 Task: Add Attitude Herbal Musk Leaves Bar Body Soap to the cart.
Action: Mouse moved to (267, 123)
Screenshot: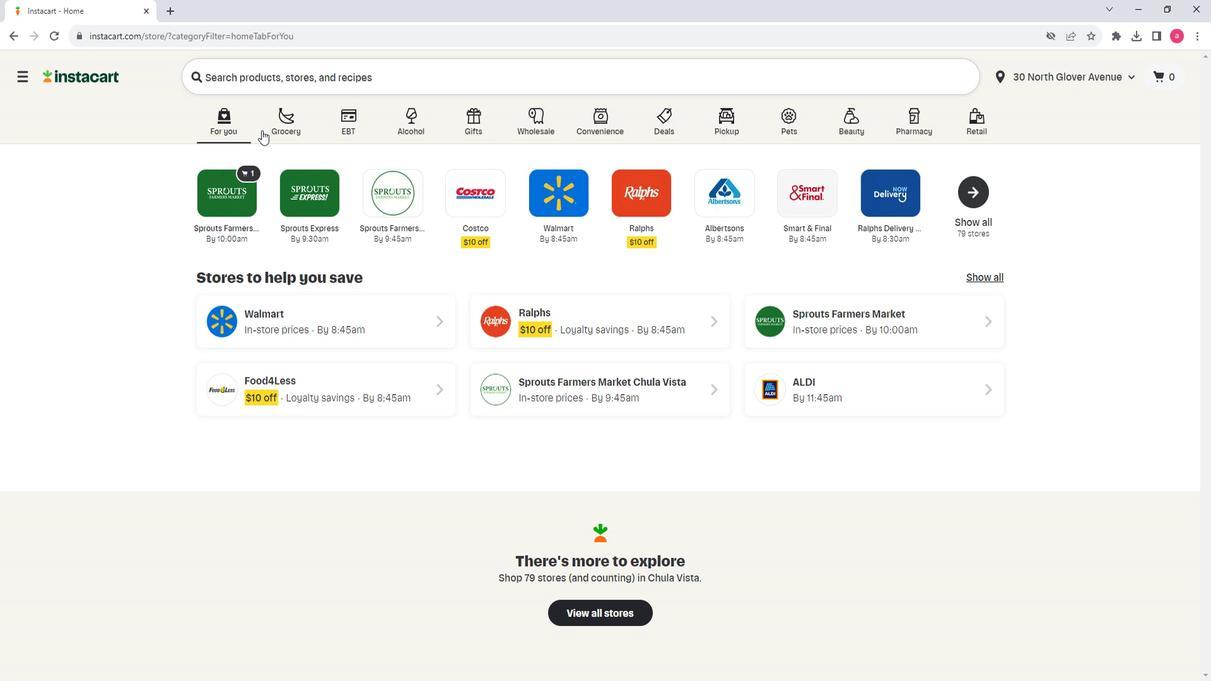 
Action: Mouse pressed left at (267, 123)
Screenshot: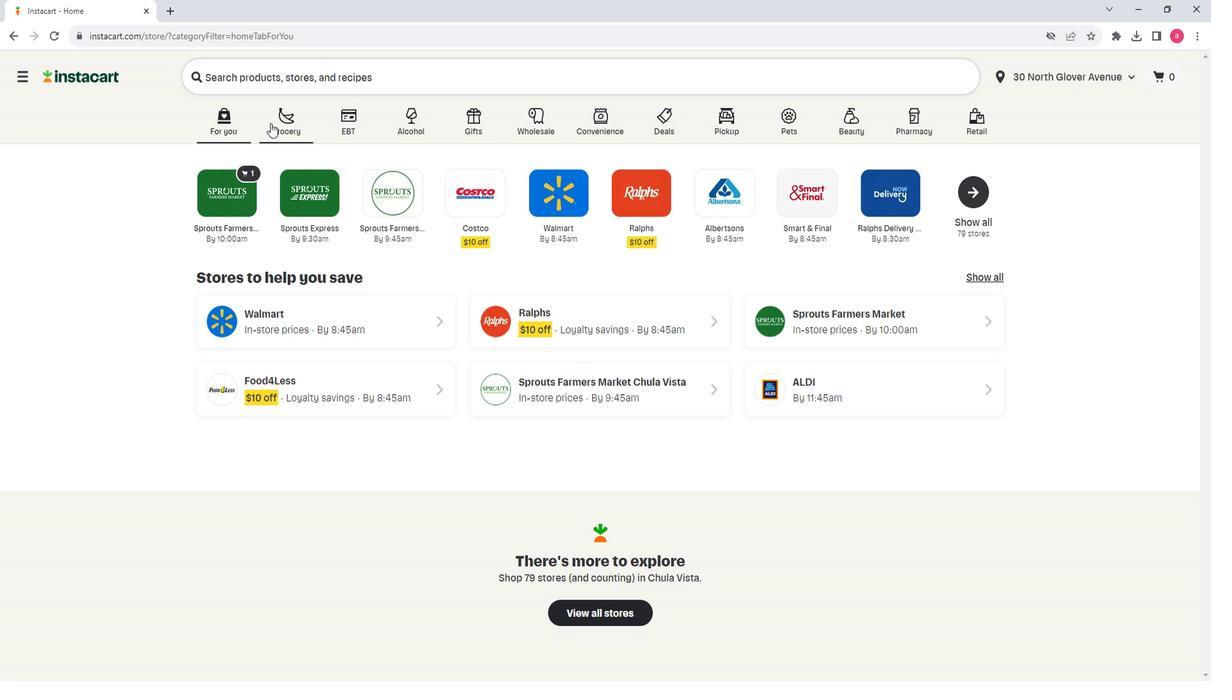 
Action: Mouse moved to (393, 357)
Screenshot: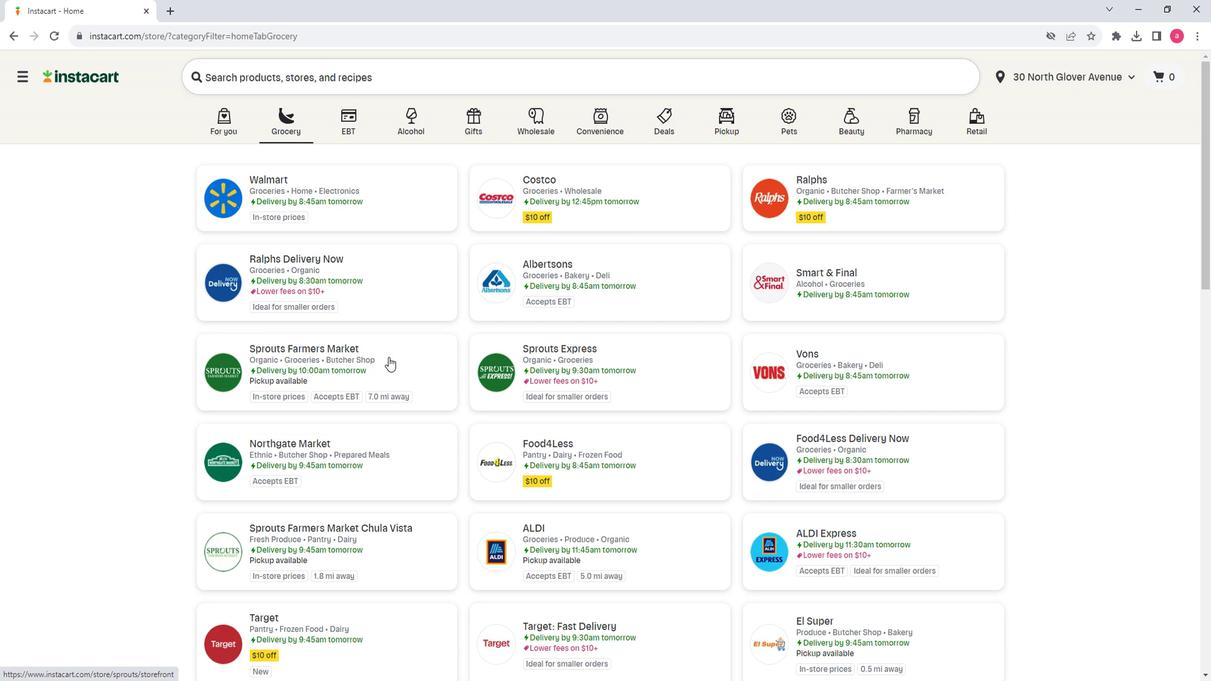 
Action: Mouse pressed left at (393, 357)
Screenshot: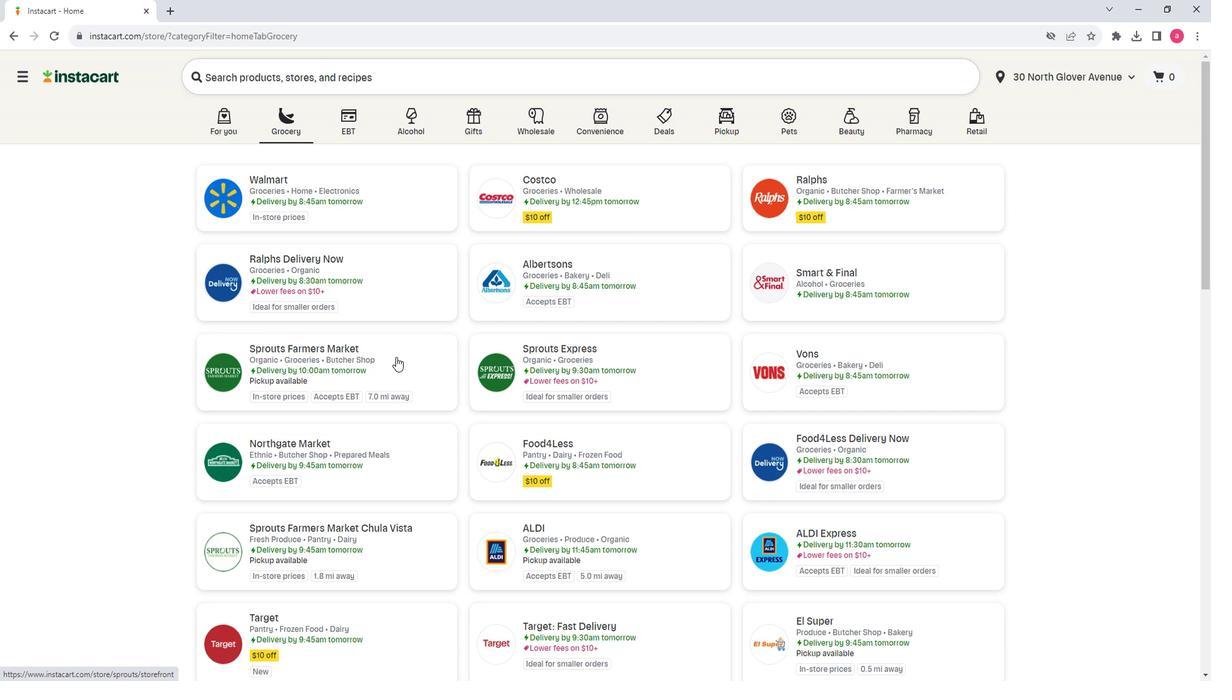 
Action: Mouse moved to (112, 360)
Screenshot: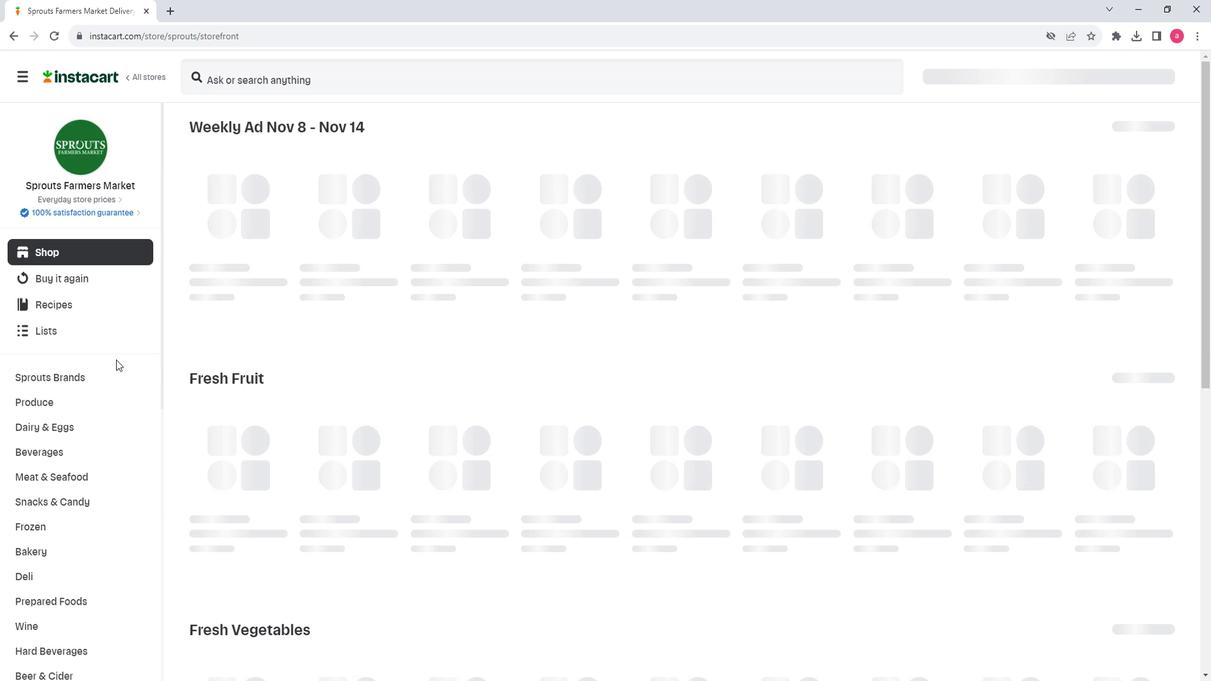 
Action: Mouse scrolled (112, 360) with delta (0, 0)
Screenshot: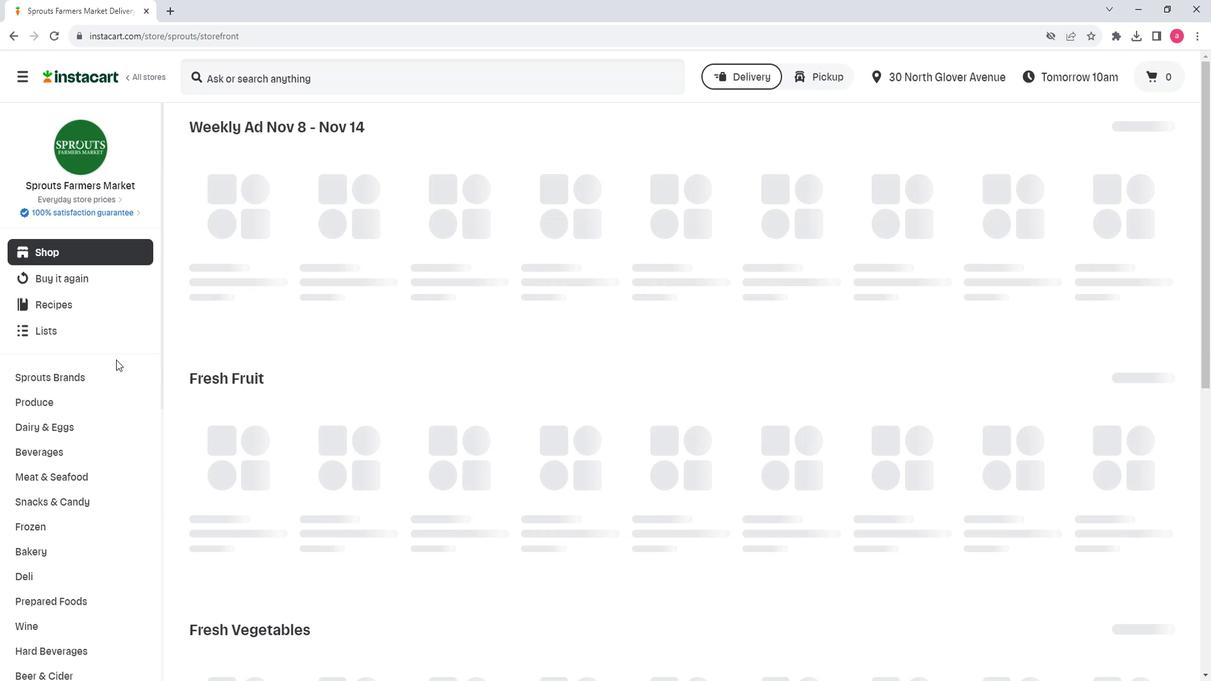 
Action: Mouse scrolled (112, 360) with delta (0, 0)
Screenshot: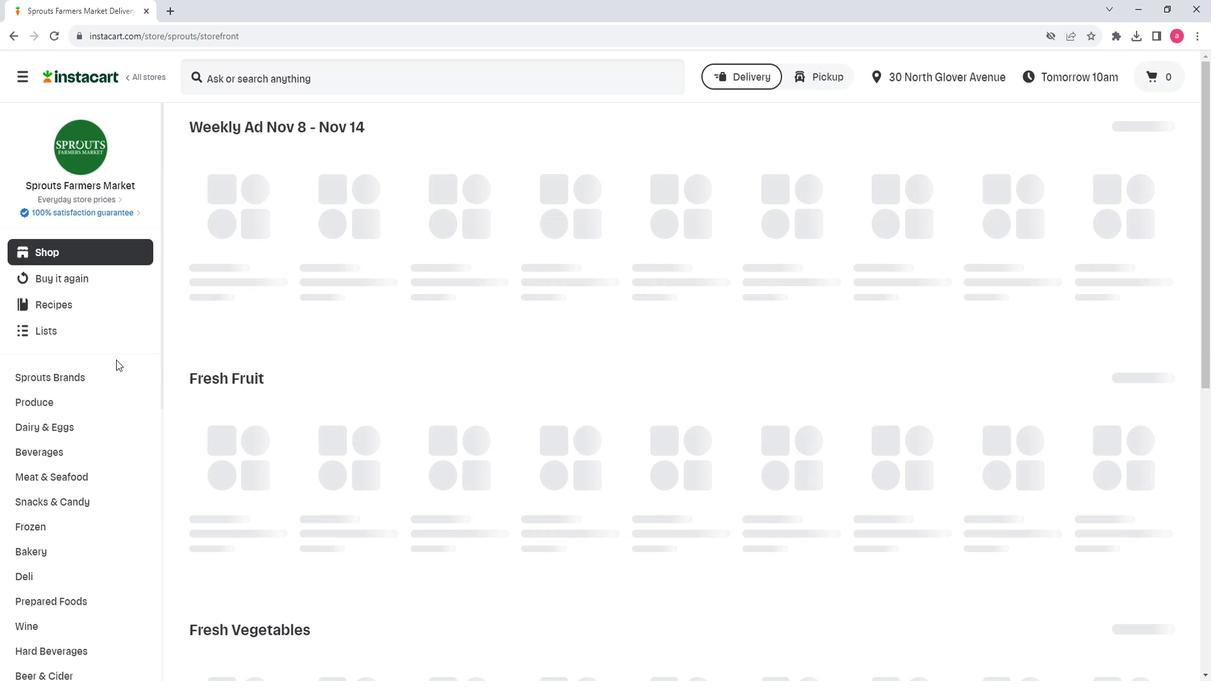 
Action: Mouse scrolled (112, 360) with delta (0, 0)
Screenshot: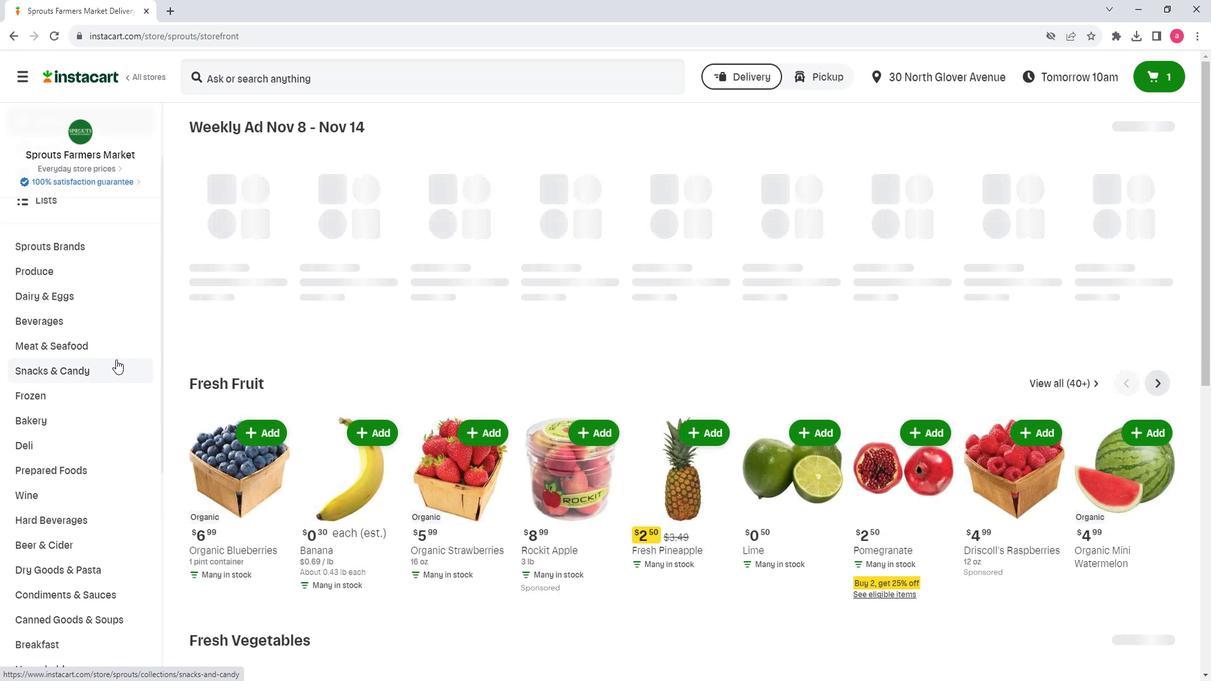 
Action: Mouse scrolled (112, 360) with delta (0, 0)
Screenshot: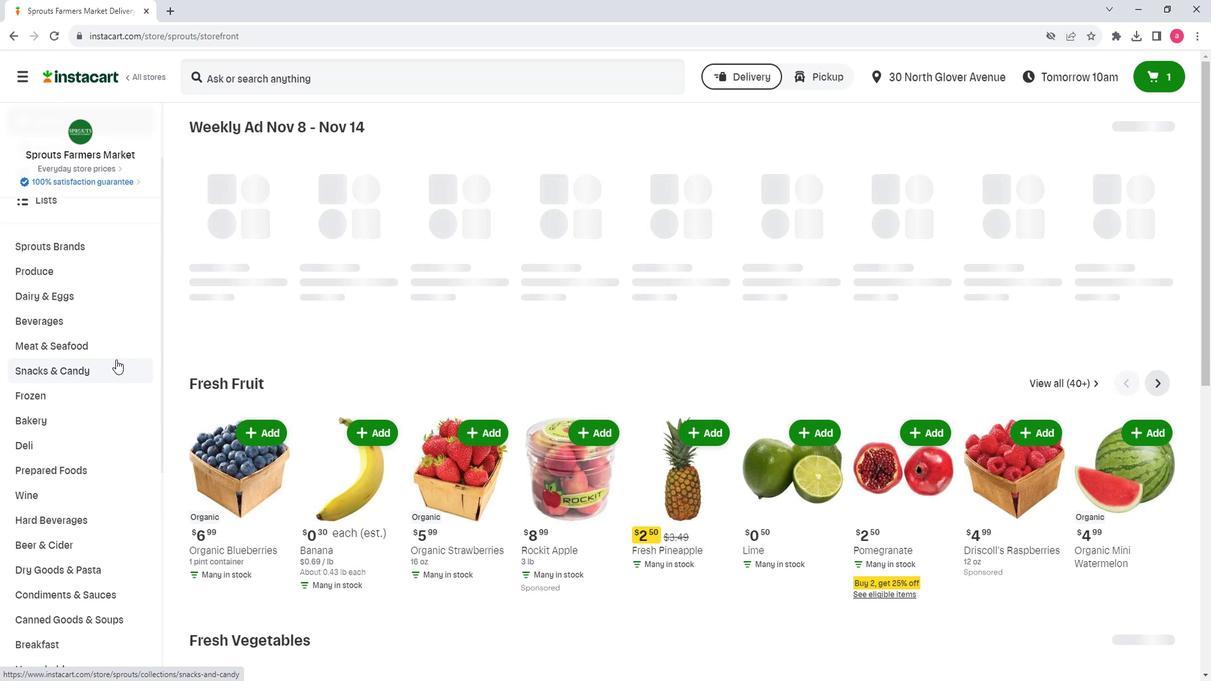 
Action: Mouse moved to (109, 430)
Screenshot: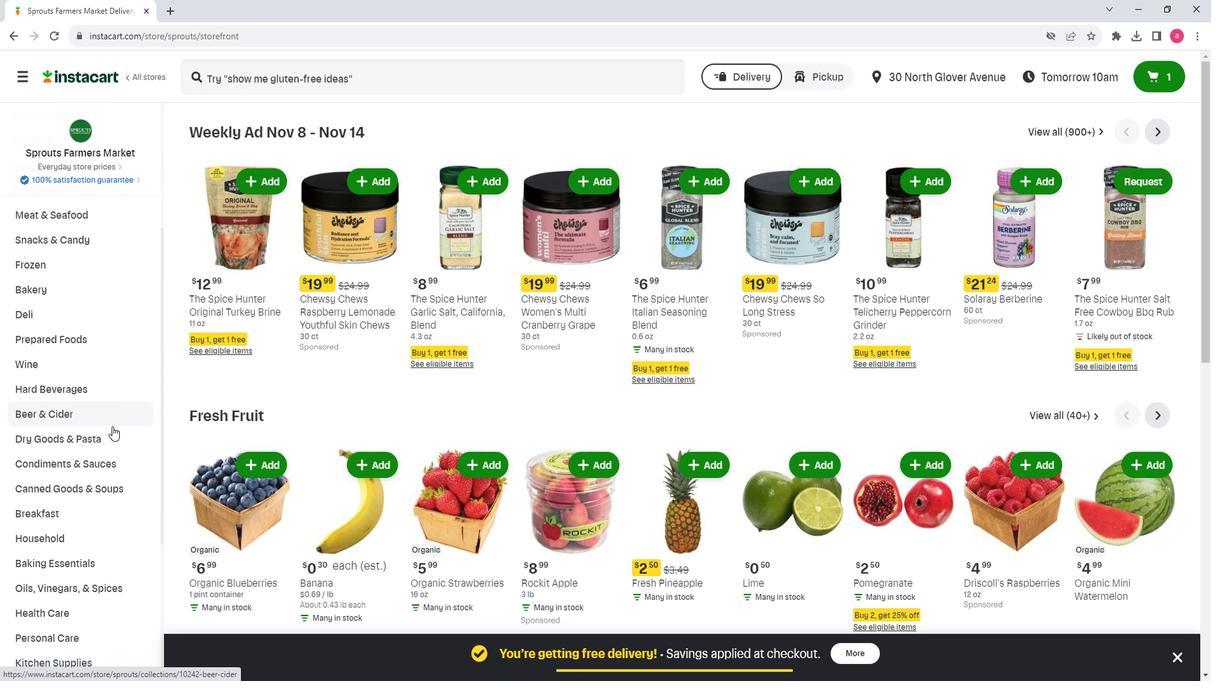 
Action: Mouse scrolled (109, 429) with delta (0, 0)
Screenshot: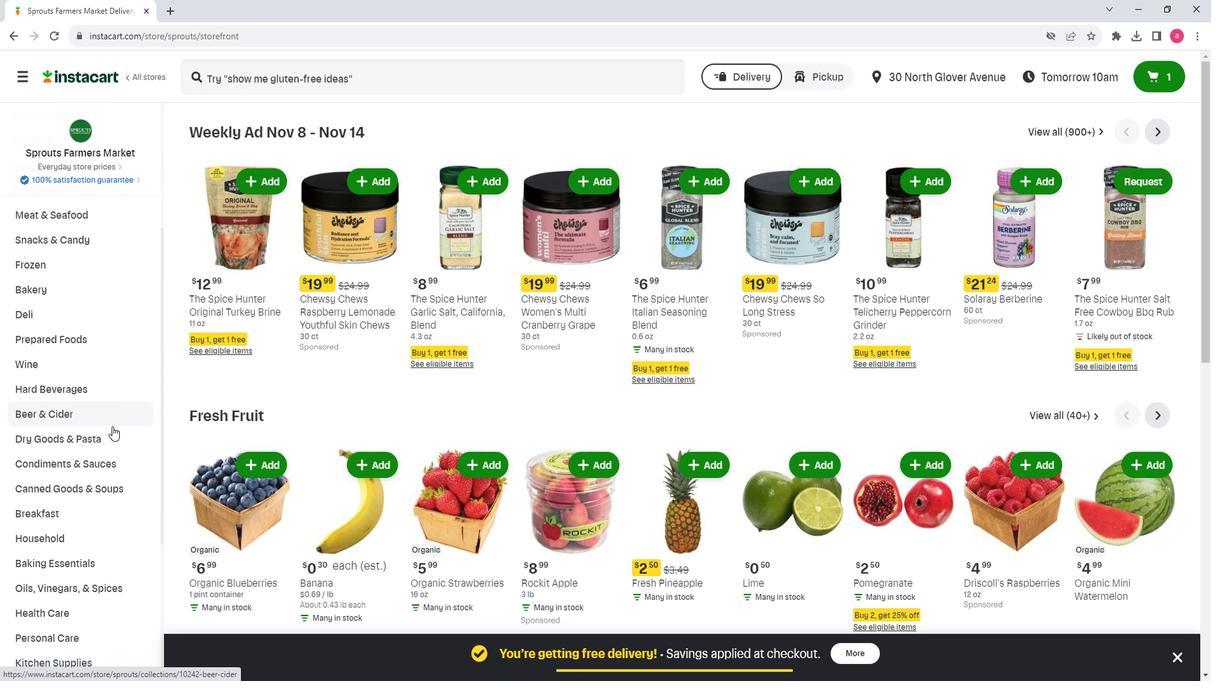 
Action: Mouse moved to (85, 574)
Screenshot: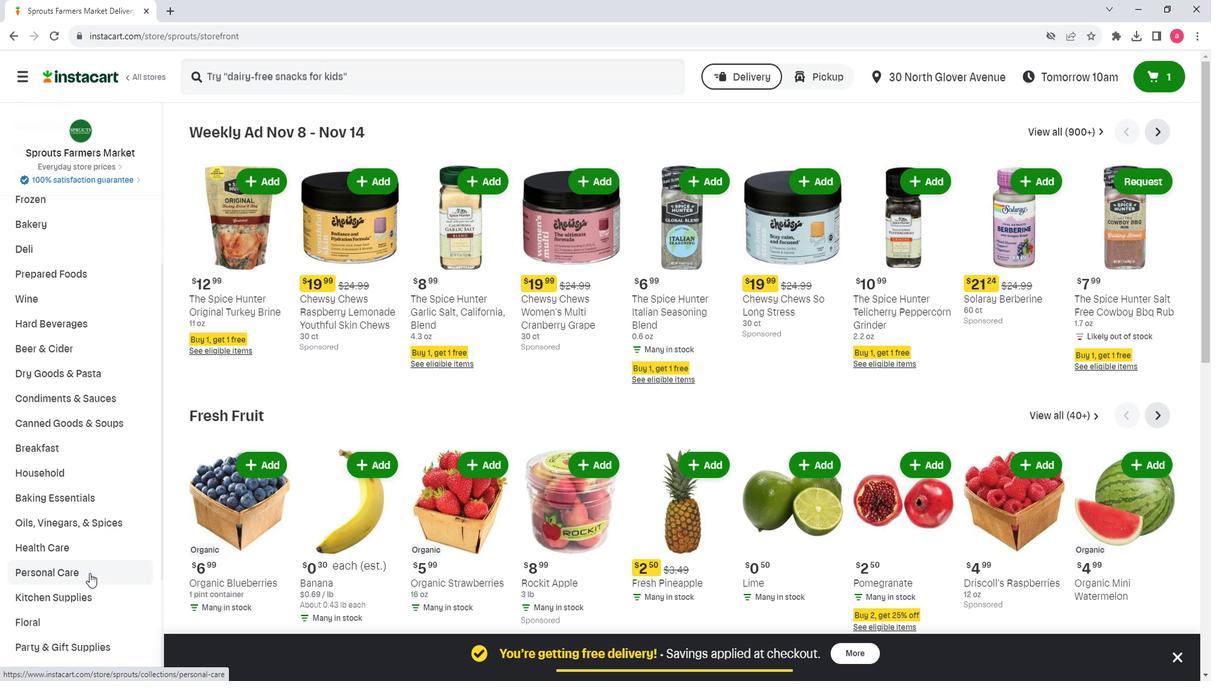
Action: Mouse pressed left at (85, 574)
Screenshot: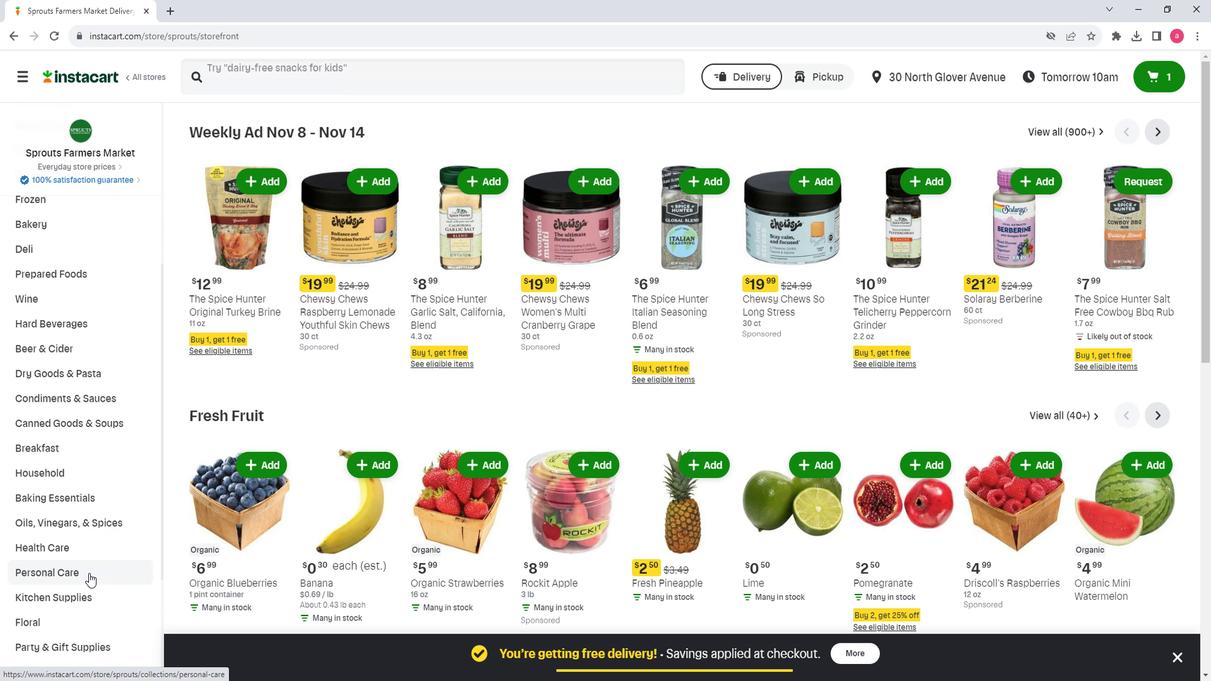 
Action: Mouse moved to (300, 171)
Screenshot: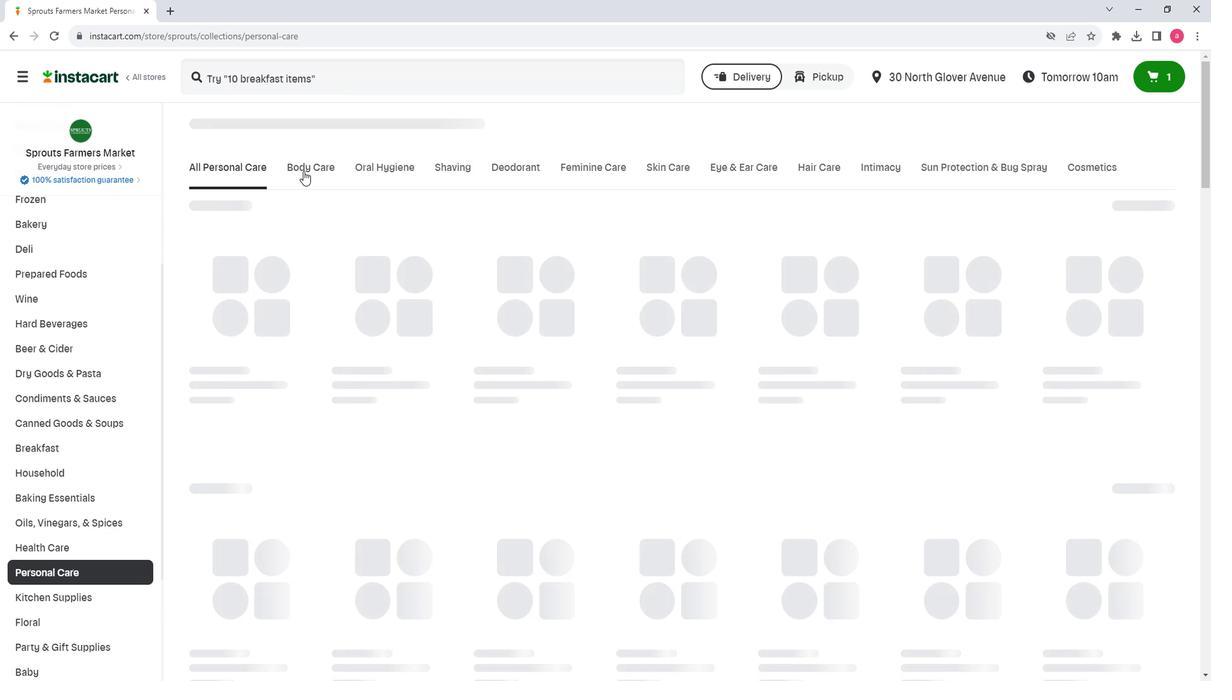 
Action: Mouse pressed left at (300, 171)
Screenshot: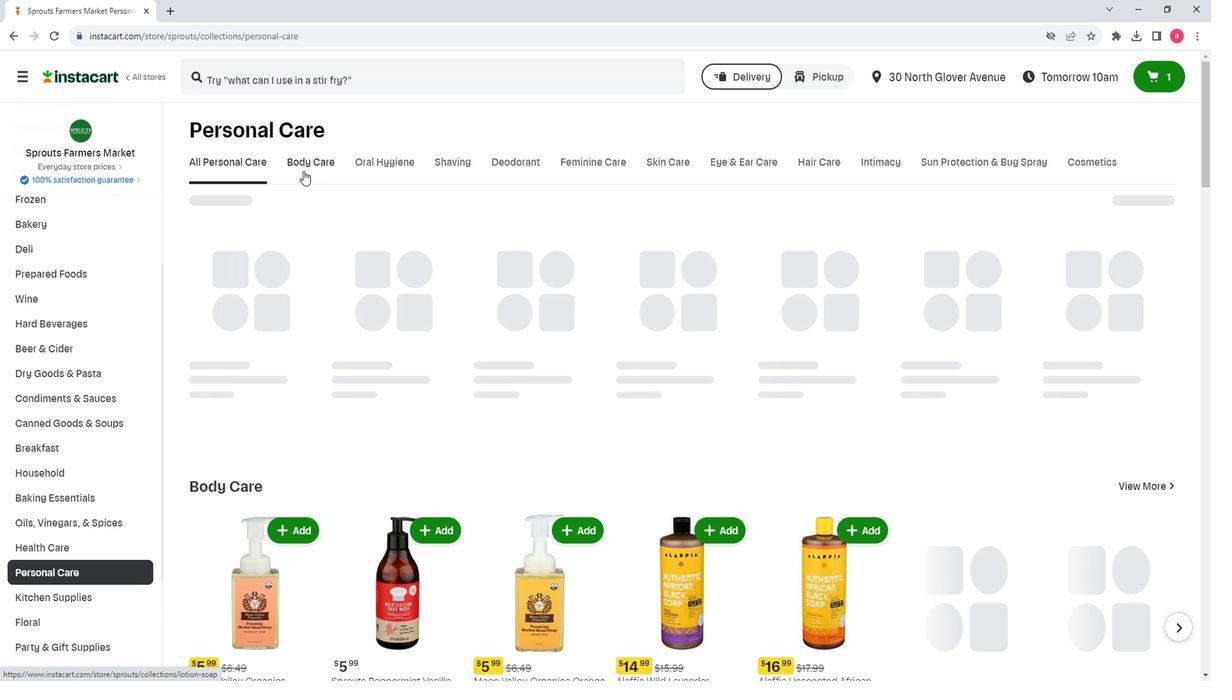 
Action: Mouse moved to (330, 225)
Screenshot: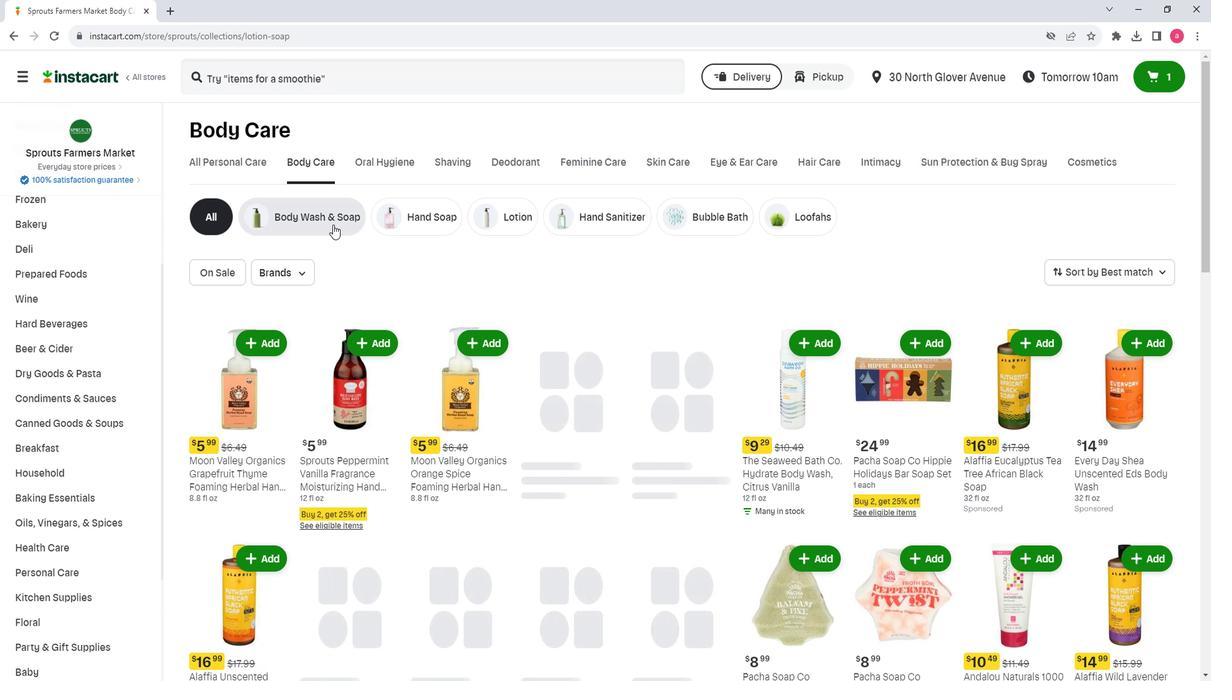 
Action: Mouse pressed left at (330, 225)
Screenshot: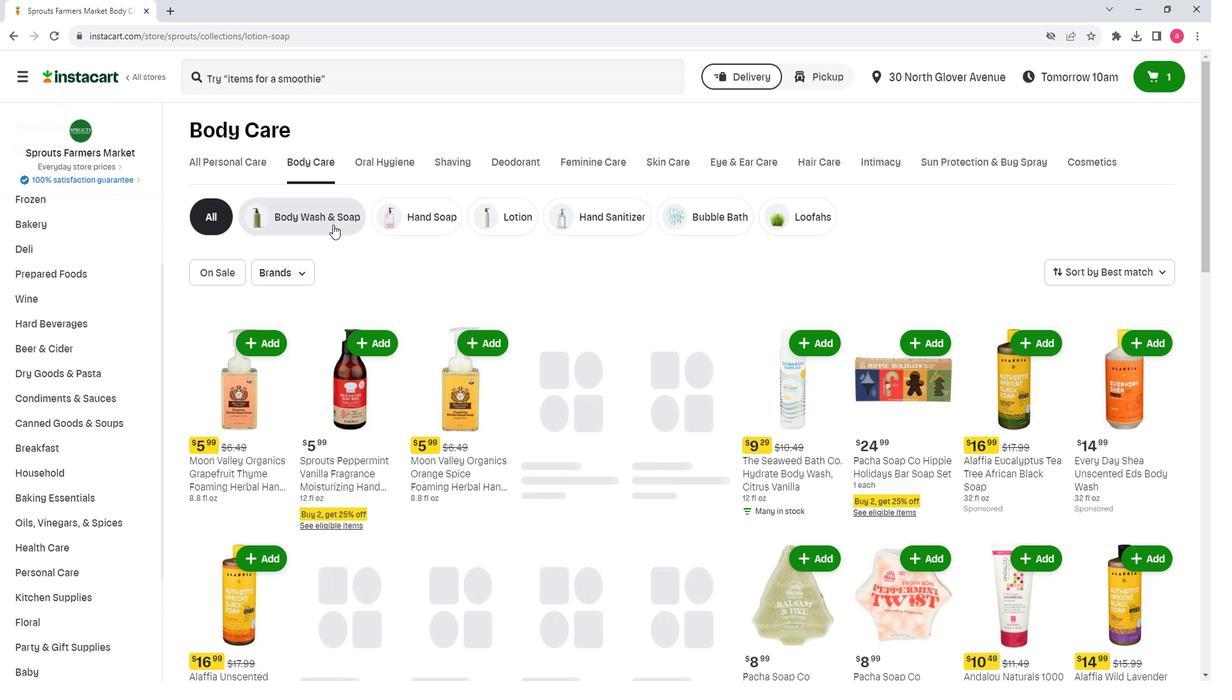 
Action: Mouse moved to (248, 80)
Screenshot: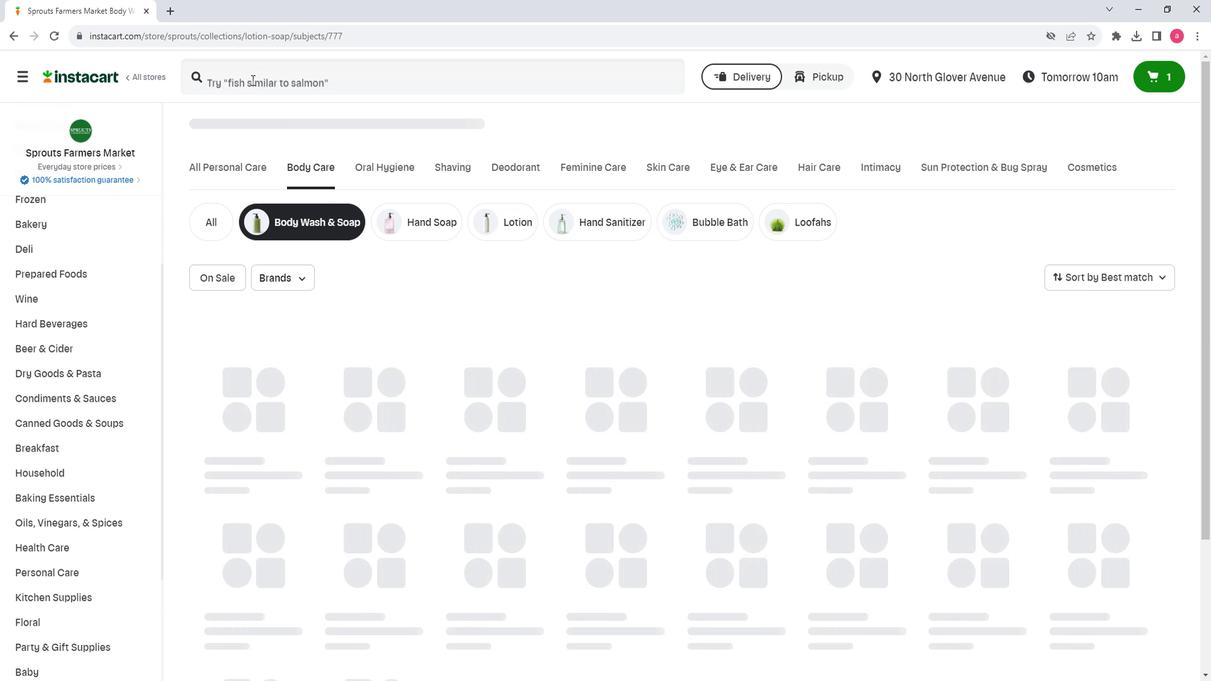 
Action: Mouse pressed left at (248, 80)
Screenshot: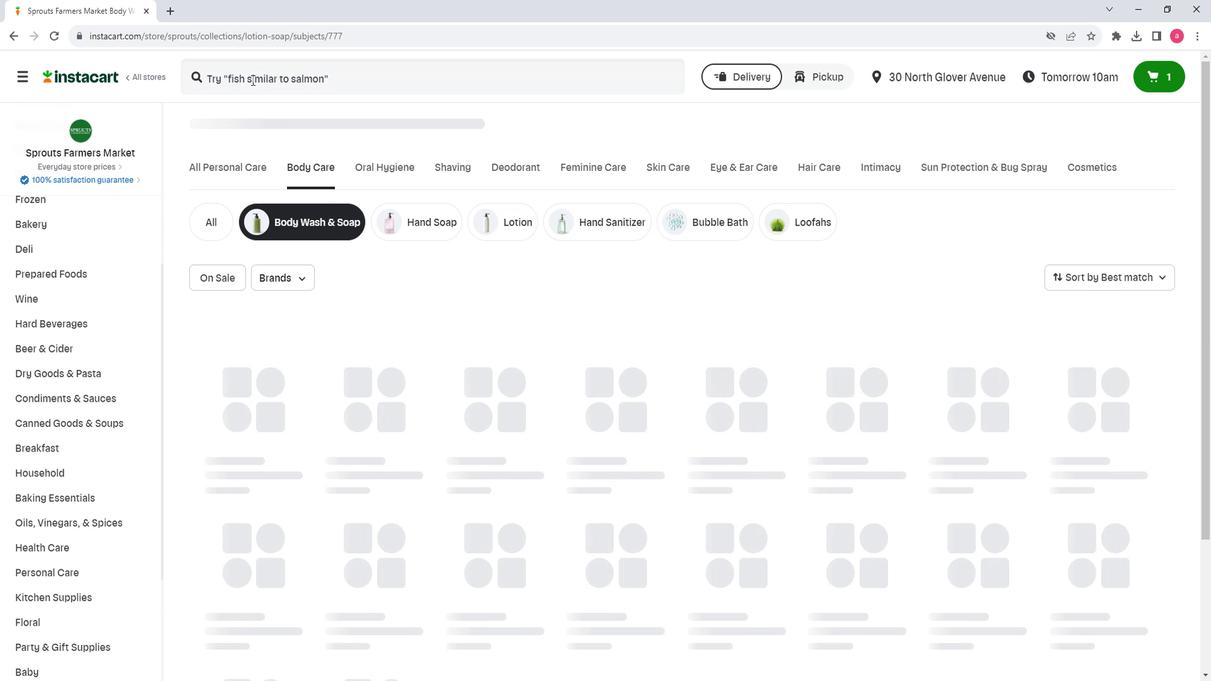 
Action: Key pressed <Key.shift>Attitude<Key.space><Key.shift><Key.shift><Key.shift><Key.shift><Key.shift><Key.shift><Key.shift><Key.shift><Key.shift><Key.shift><Key.shift><Key.shift><Key.shift><Key.shift>Herb
Screenshot: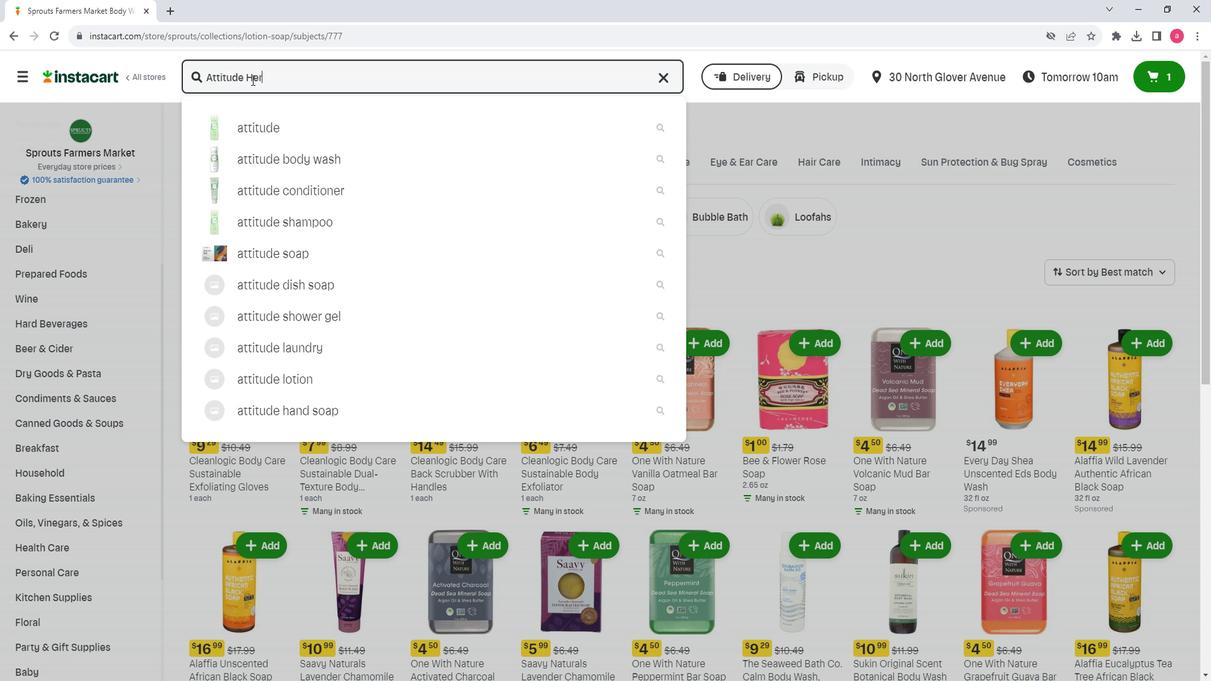 
Action: Mouse moved to (249, 80)
Screenshot: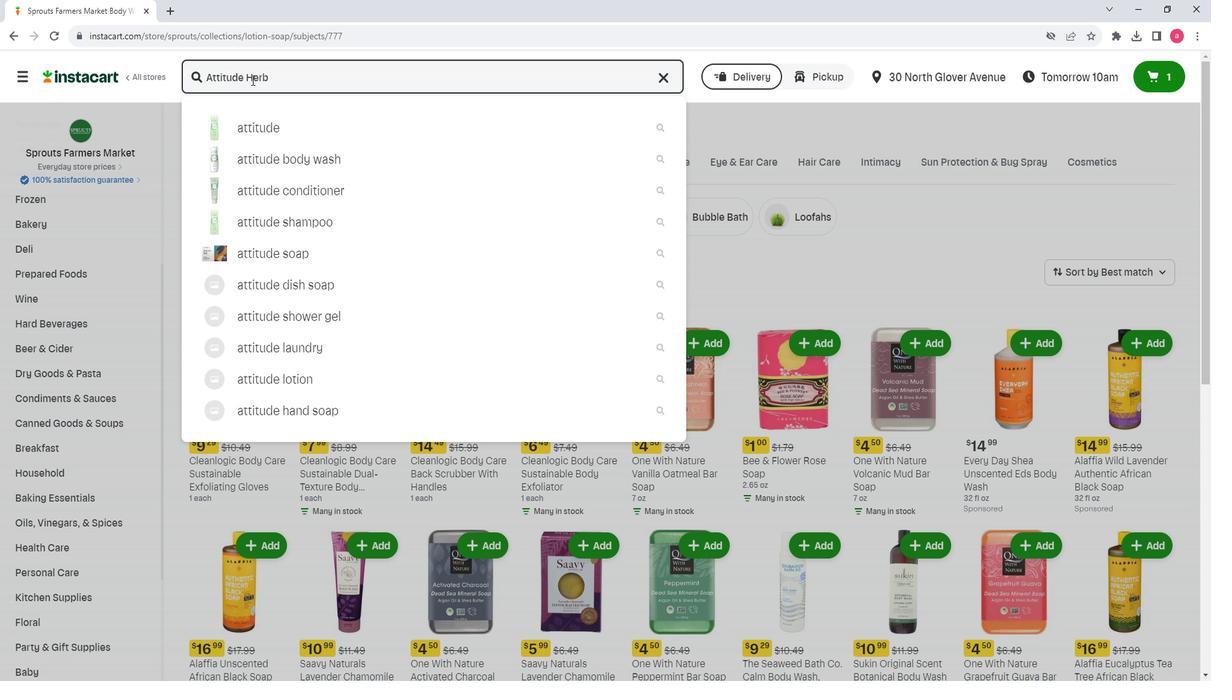 
Action: Key pressed al<Key.space><Key.shift>Musk<Key.space><Key.shift>L
Screenshot: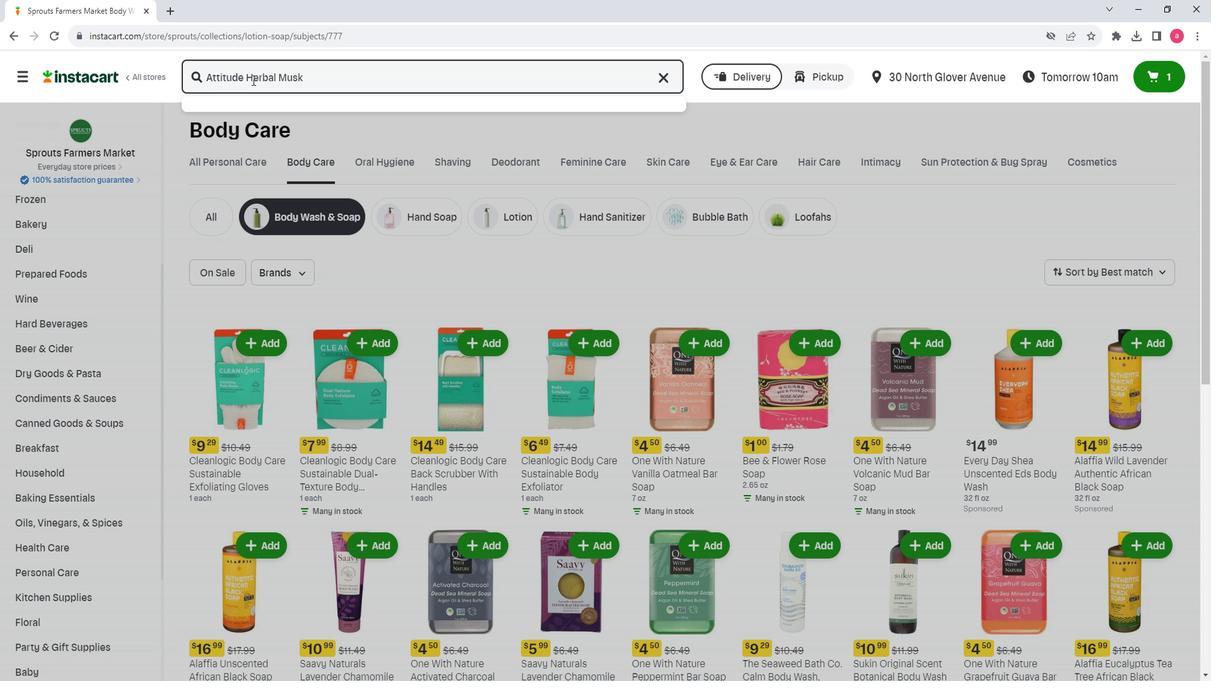
Action: Mouse moved to (249, 79)
Screenshot: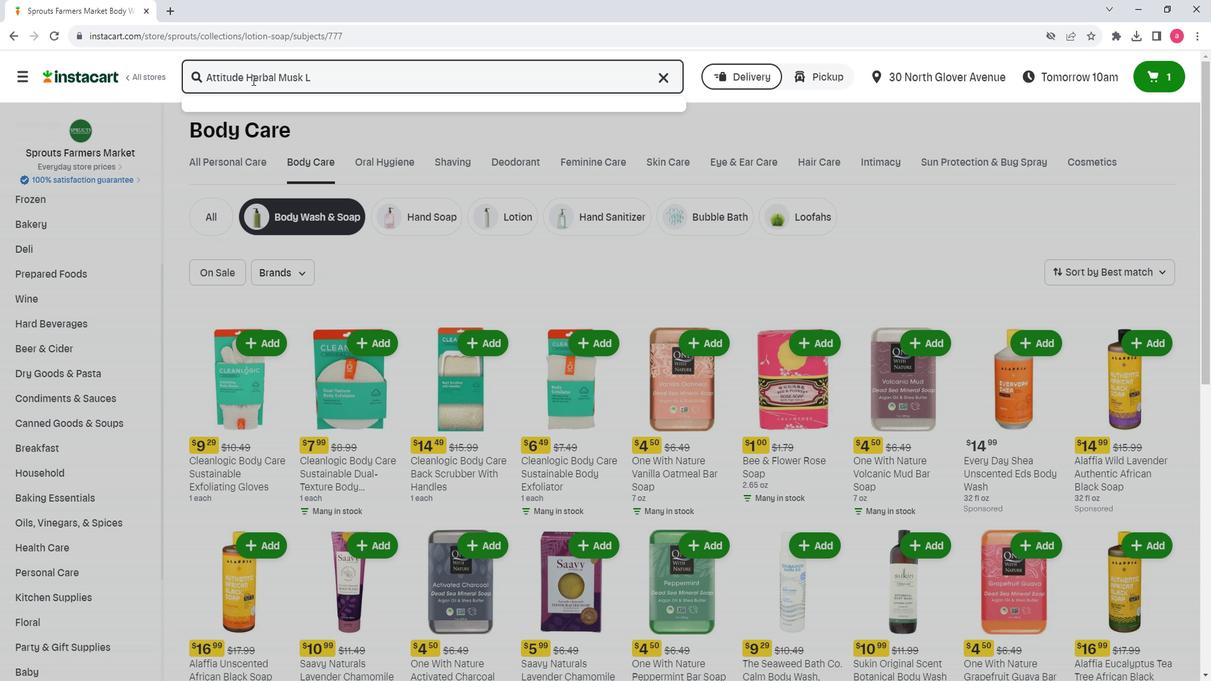 
Action: Key pressed eaves<Key.space><Key.shift><Key.shift>Bar<Key.space><Key.shift><Key.shift>Body<Key.space><Key.shift><Key.shift><Key.shift><Key.shift><Key.shift><Key.shift><Key.shift><Key.shift><Key.shift><Key.shift><Key.shift><Key.shift><Key.shift><Key.shift>Soap<Key.enter>
Screenshot: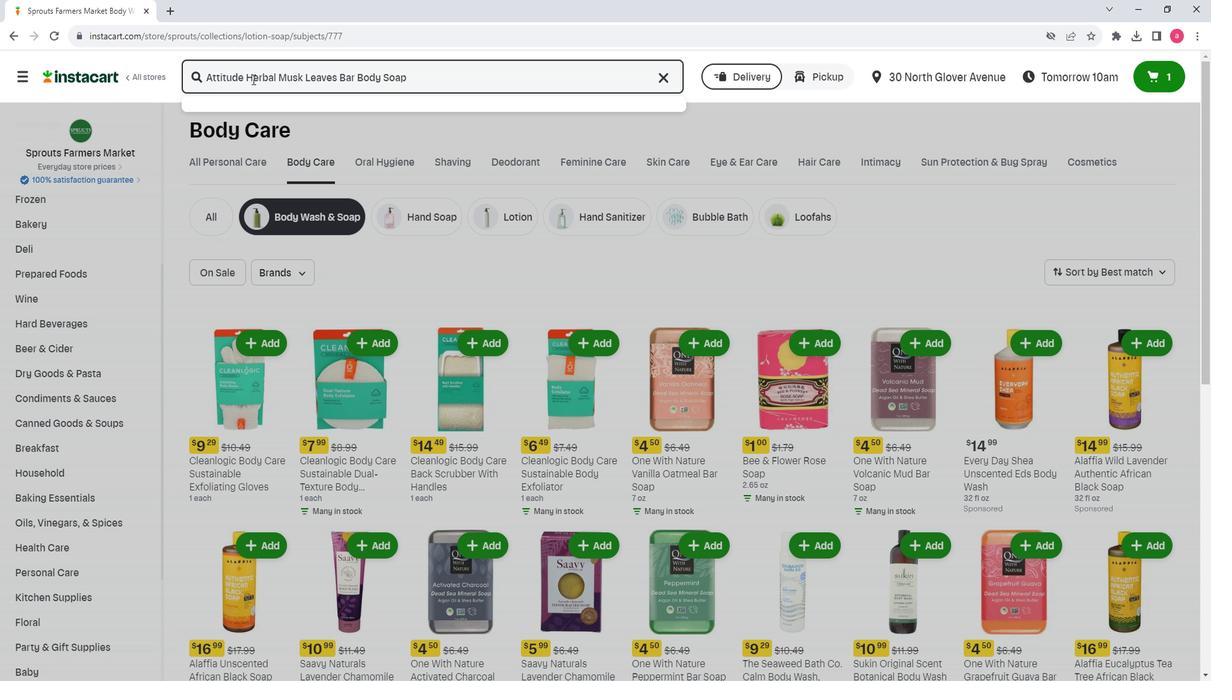 
Action: Mouse moved to (752, 213)
Screenshot: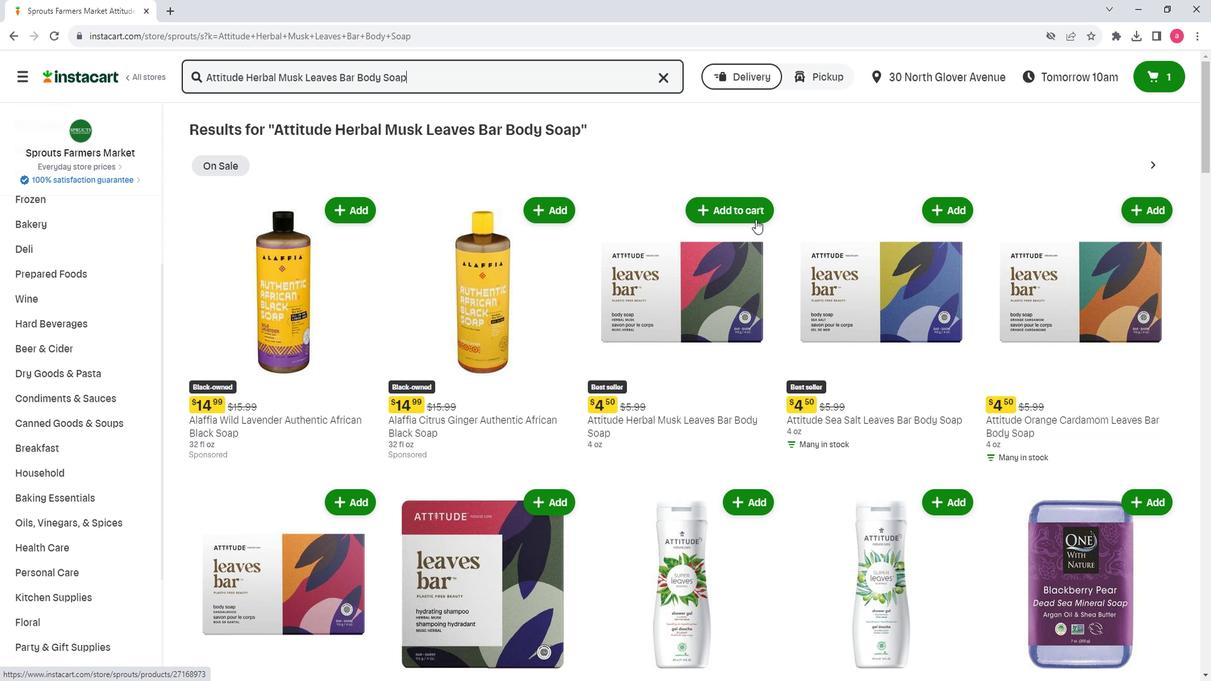 
Action: Mouse pressed left at (752, 213)
Screenshot: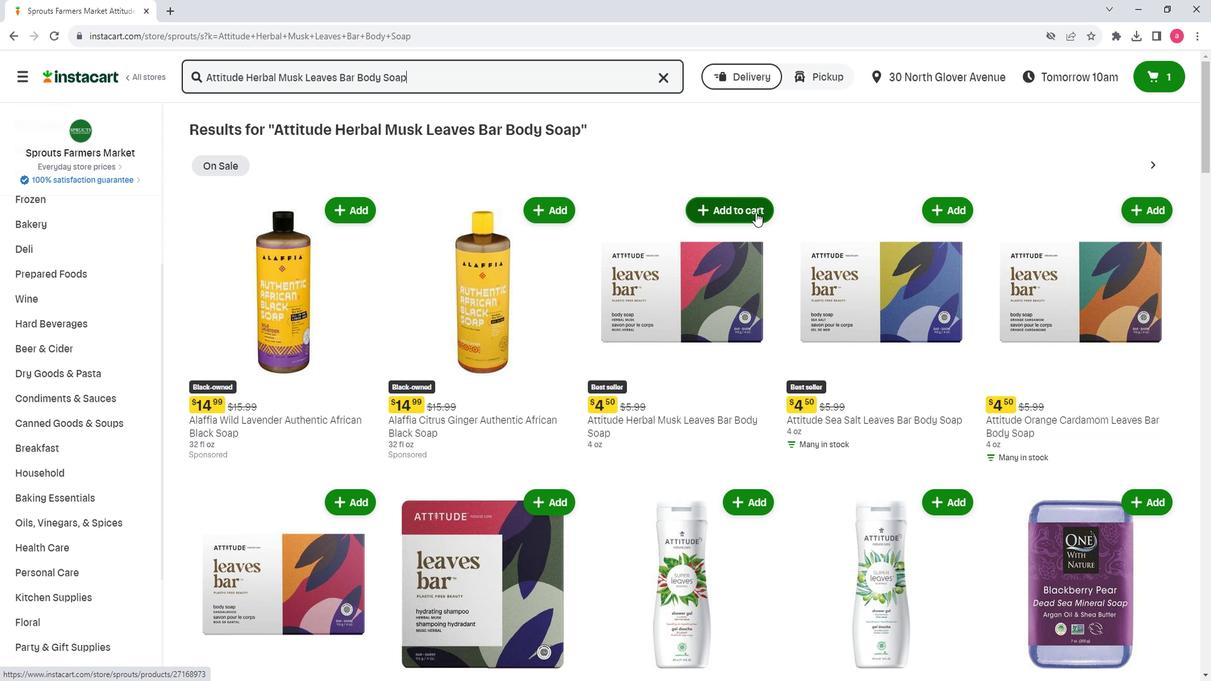 
Action: Mouse moved to (736, 282)
Screenshot: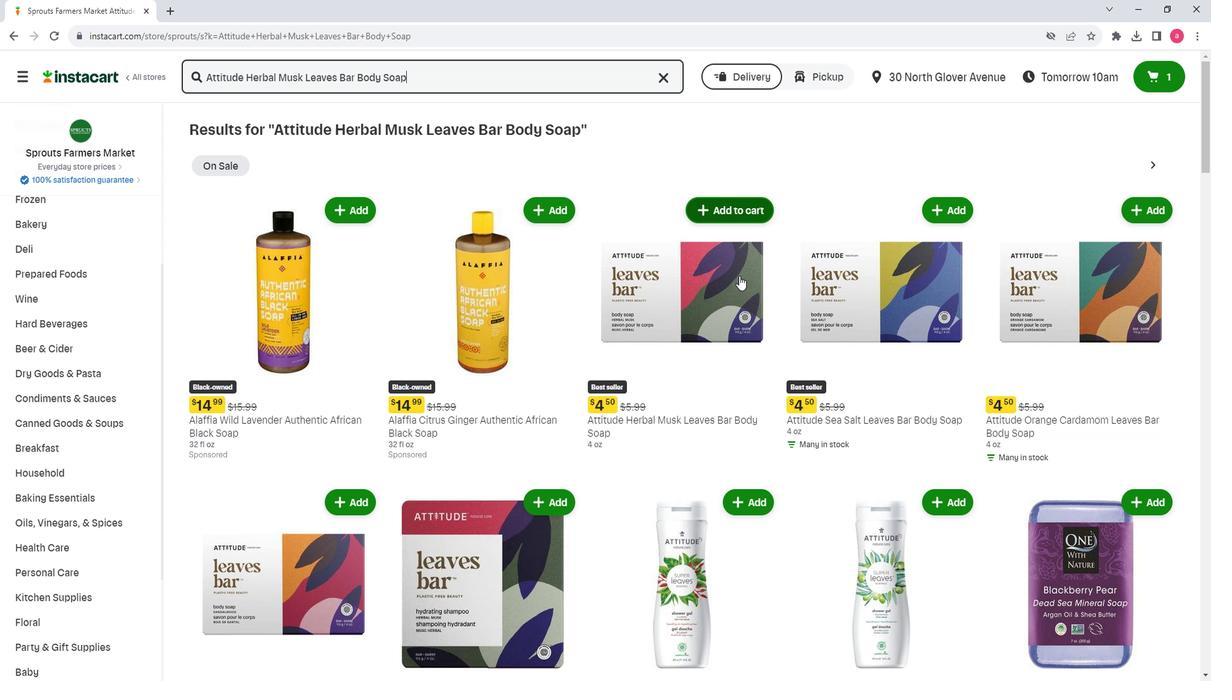 
